 Task: Use Google Earth to find and explore the UNESCO World Heritage Centre.
Action: Mouse moved to (288, 24)
Screenshot: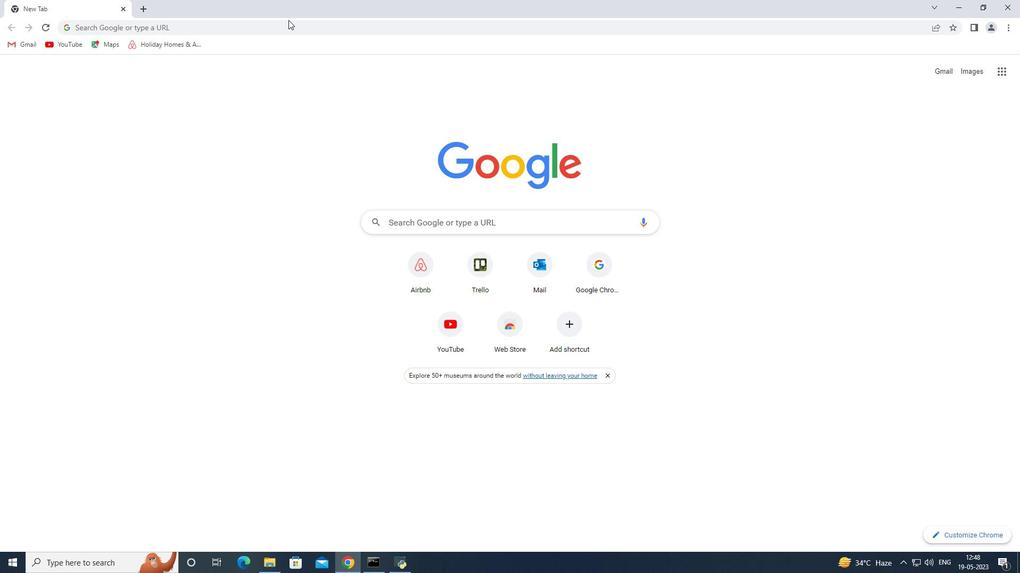 
Action: Mouse pressed left at (288, 24)
Screenshot: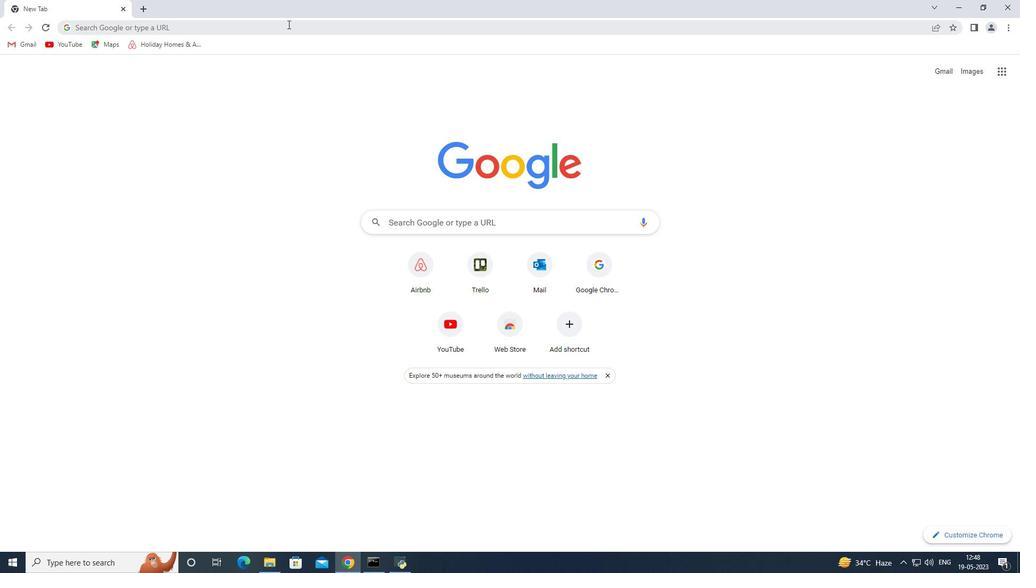 
Action: Mouse moved to (165, 145)
Screenshot: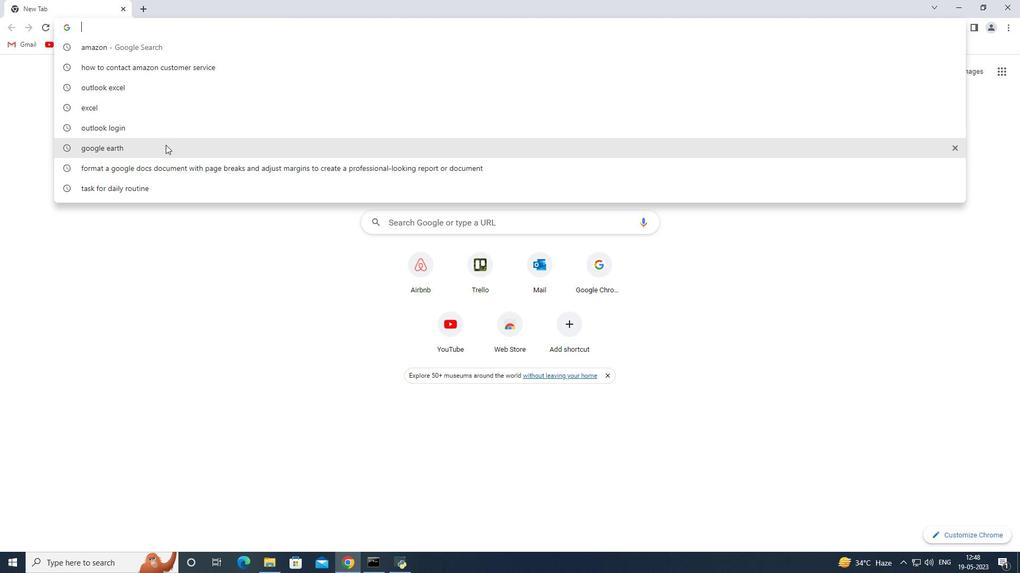 
Action: Mouse pressed left at (165, 145)
Screenshot: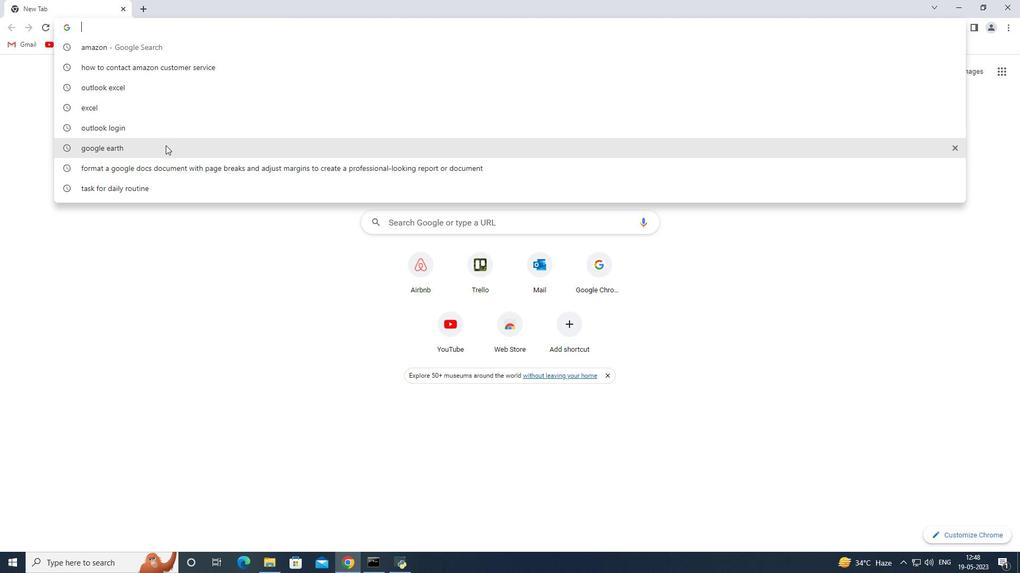 
Action: Mouse moved to (217, 180)
Screenshot: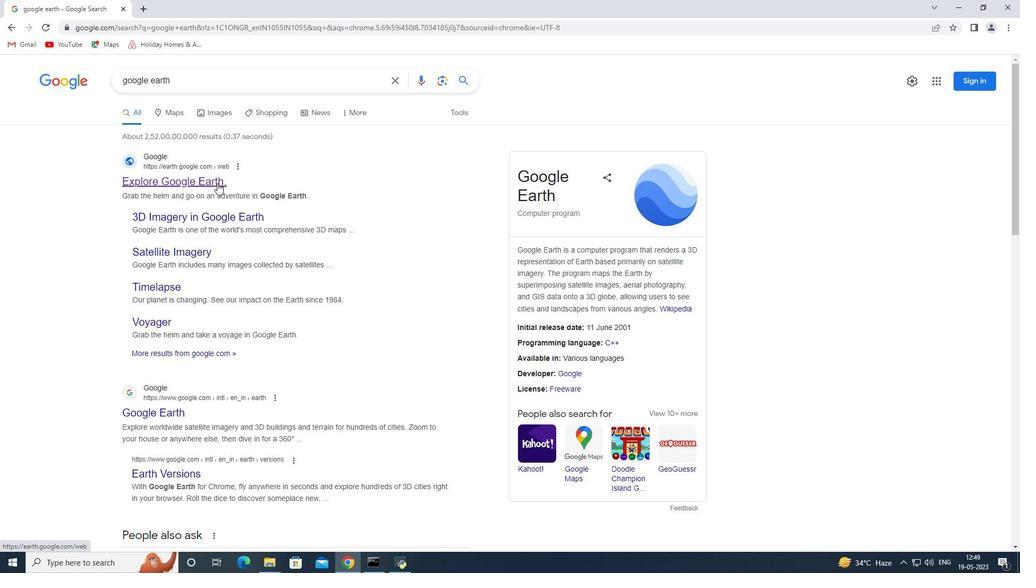 
Action: Mouse pressed left at (217, 180)
Screenshot: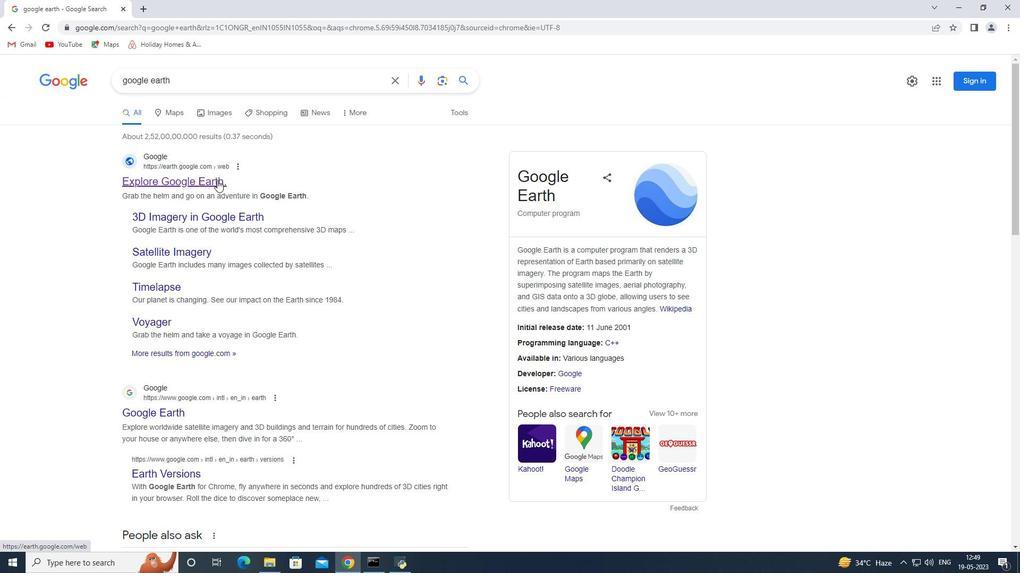 
Action: Mouse moved to (15, 104)
Screenshot: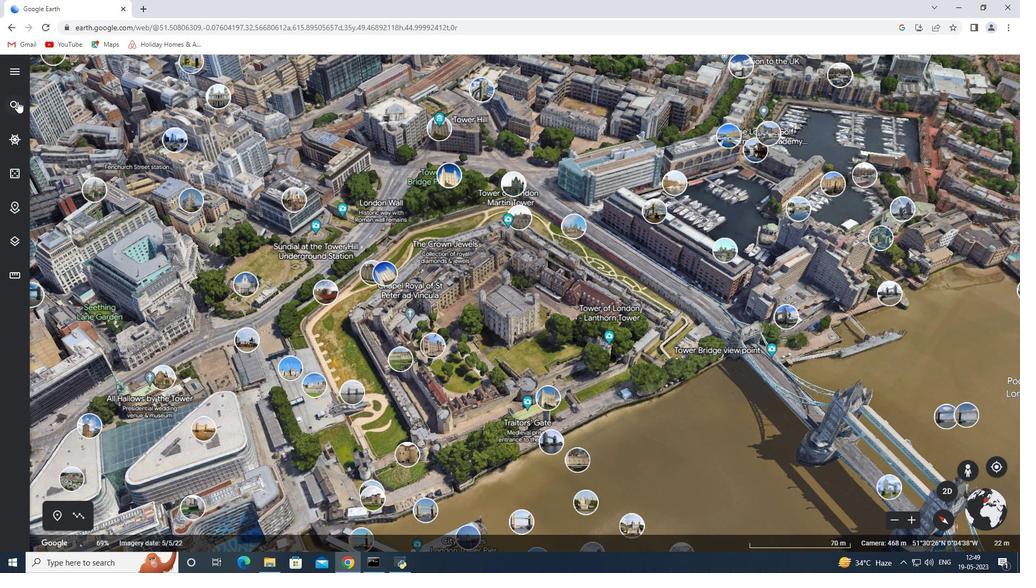 
Action: Mouse pressed left at (15, 104)
Screenshot: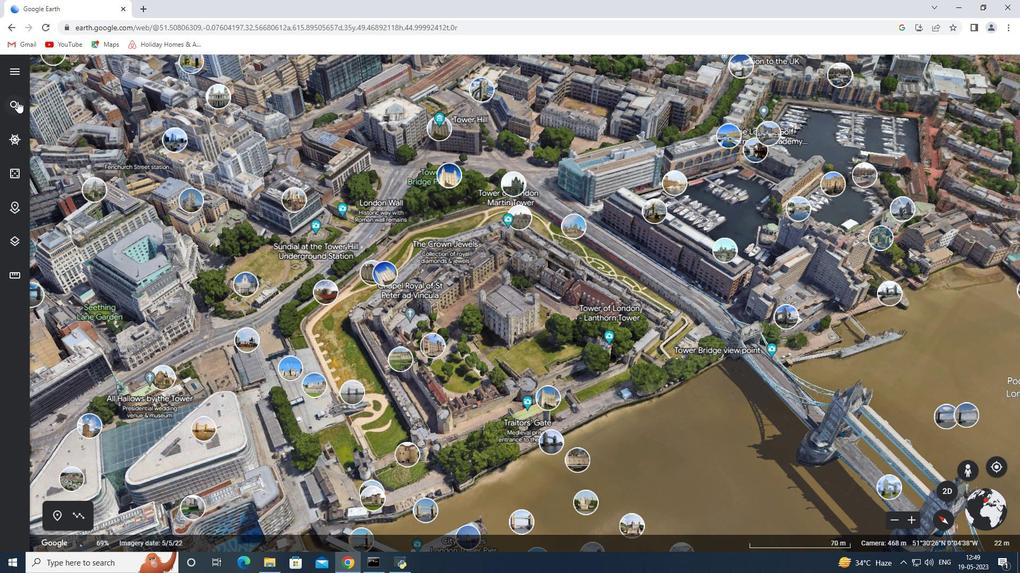 
Action: Mouse moved to (87, 71)
Screenshot: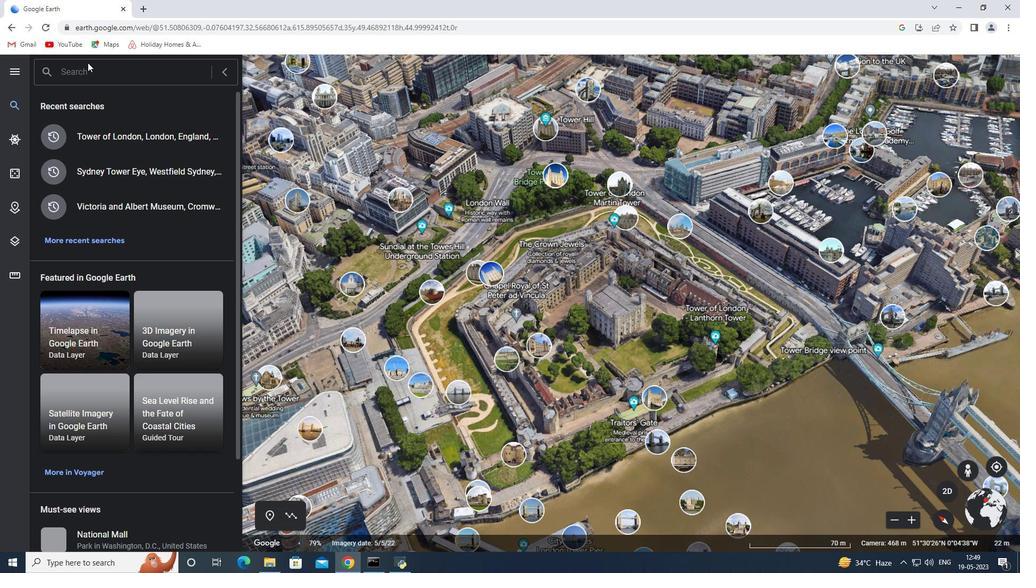 
Action: Mouse pressed left at (87, 71)
Screenshot: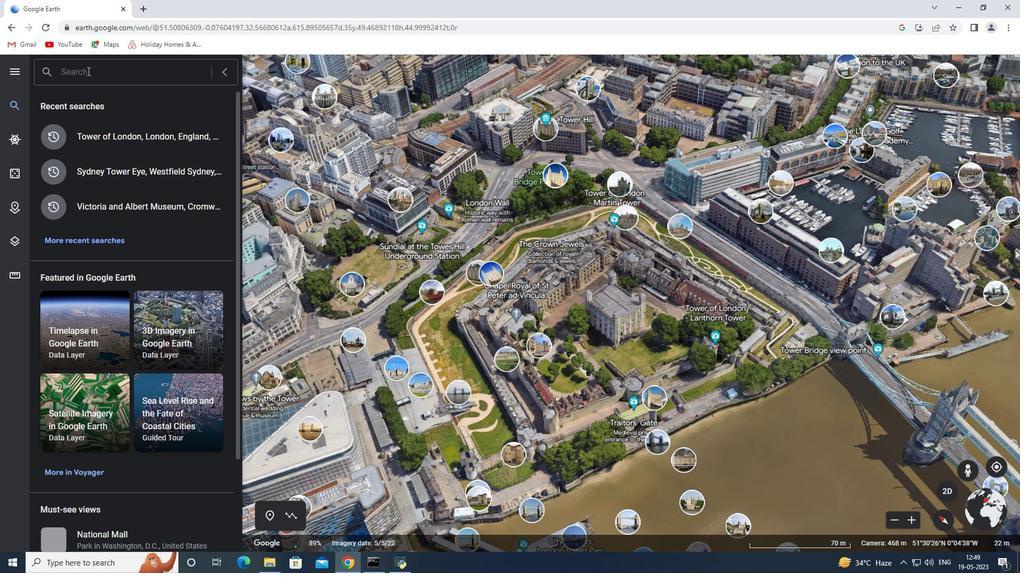 
Action: Key pressed <Key.shift><Key.shift><Key.shift><Key.shift><Key.shift><Key.shift><Key.shift><Key.shift><Key.shift><Key.shift><Key.shift><Key.shift><Key.shift><Key.shift><Key.shift><Key.shift><Key.shift><Key.shift><Key.shift><Key.shift><Key.shift><Key.shift><Key.shift><Key.shift><Key.shift><Key.shift><Key.shift><Key.shift><Key.shift><Key.shift>UNESCO<Key.space><Key.enter>
Screenshot: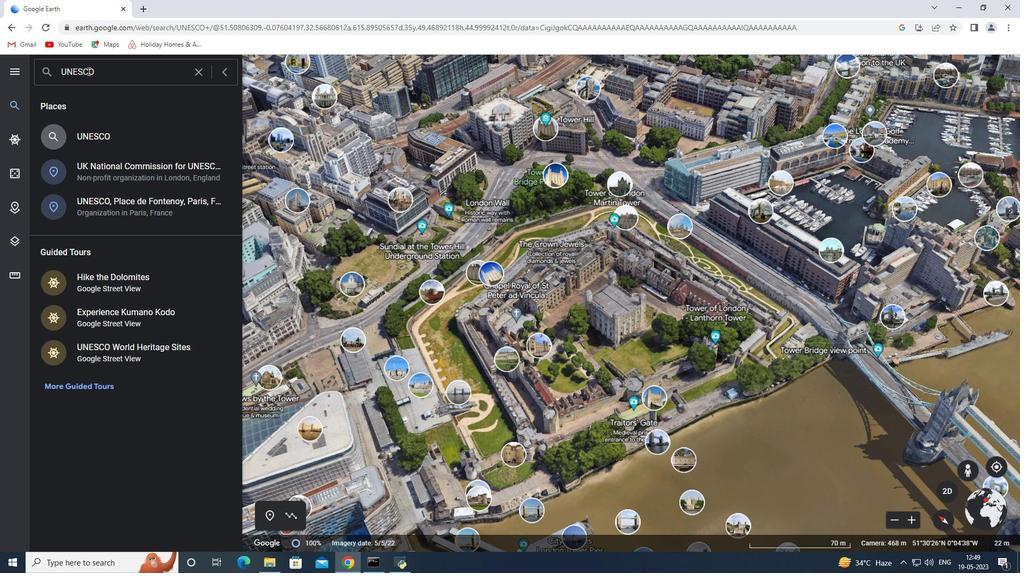
Action: Mouse moved to (144, 54)
Screenshot: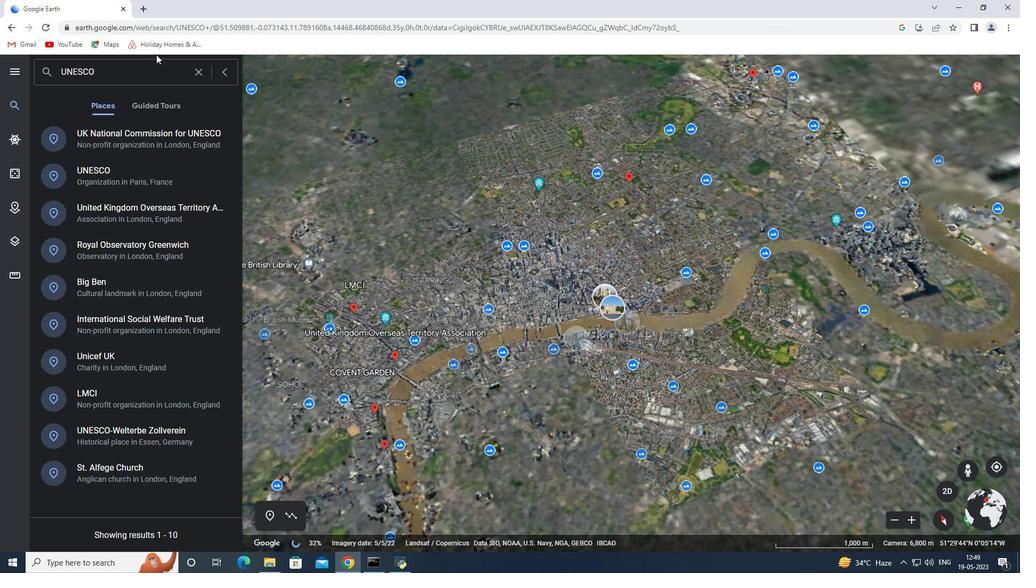 
Action: Key pressed <Key.shift><Key.shift><Key.shift><Key.shift><Key.shift><Key.shift><Key.shift><Key.shift><Key.shift><Key.shift><Key.shift><Key.shift><Key.shift><Key.shift><Key.shift><Key.shift><Key.shift><Key.shift>World
Screenshot: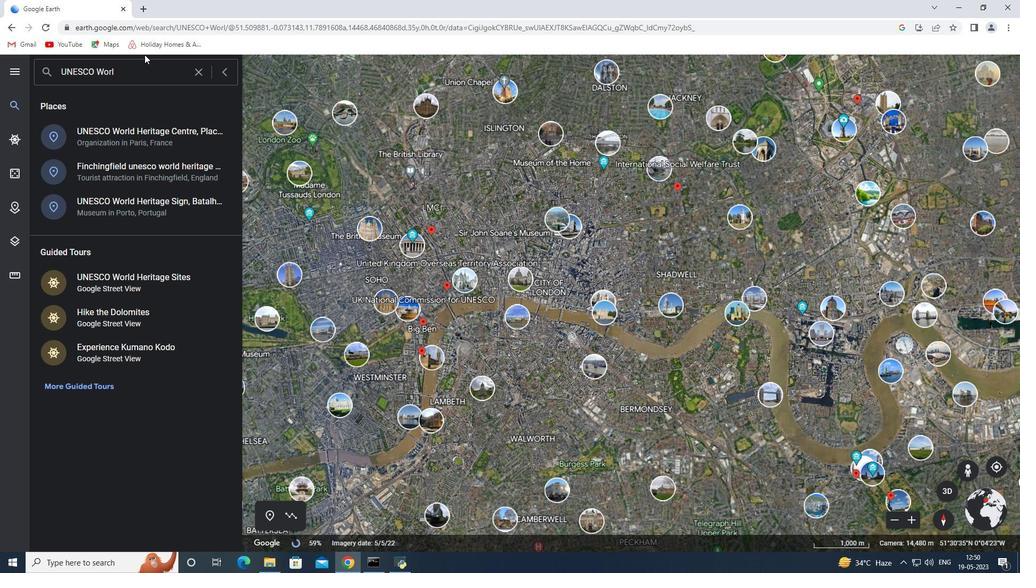 
Action: Mouse moved to (159, 132)
Screenshot: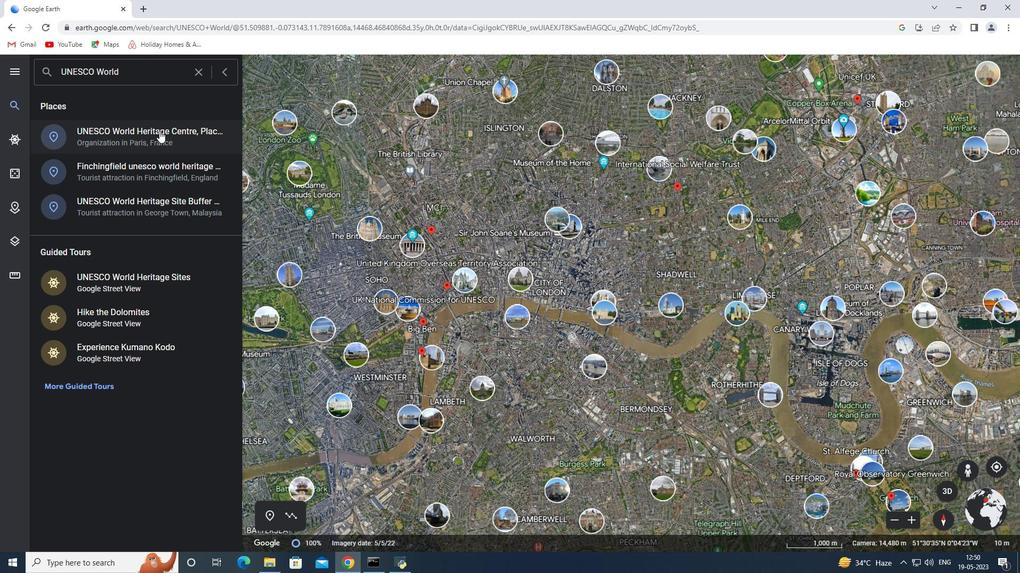 
Action: Mouse pressed left at (159, 132)
Screenshot: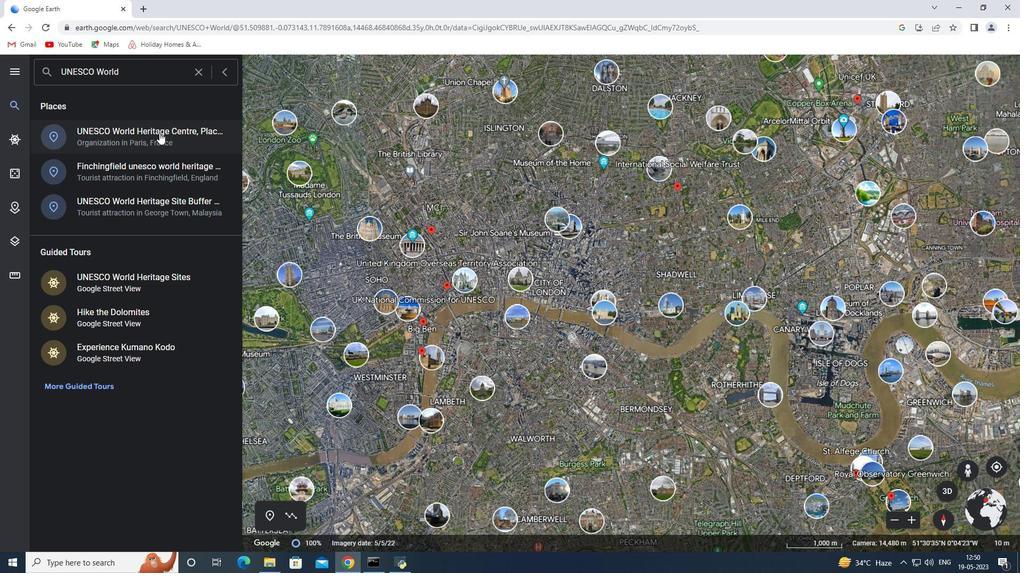 
Action: Mouse moved to (889, 150)
Screenshot: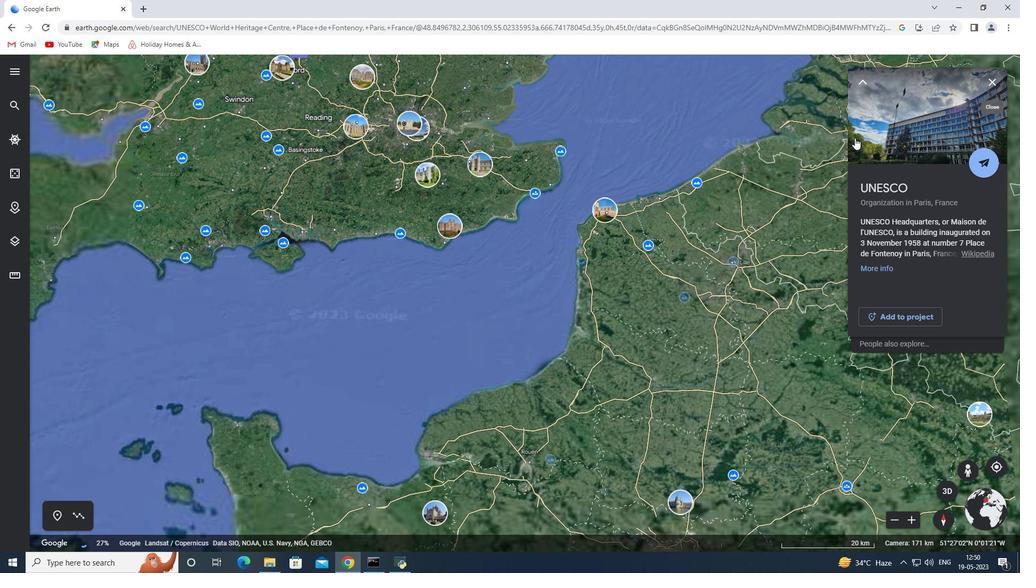 
Action: Mouse pressed left at (889, 150)
Screenshot: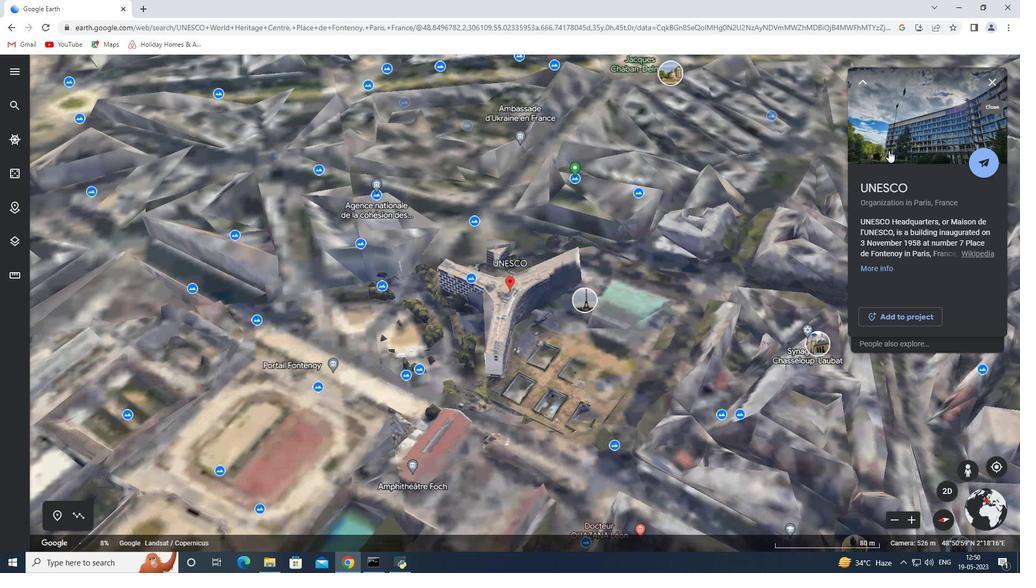 
Action: Mouse moved to (952, 264)
Screenshot: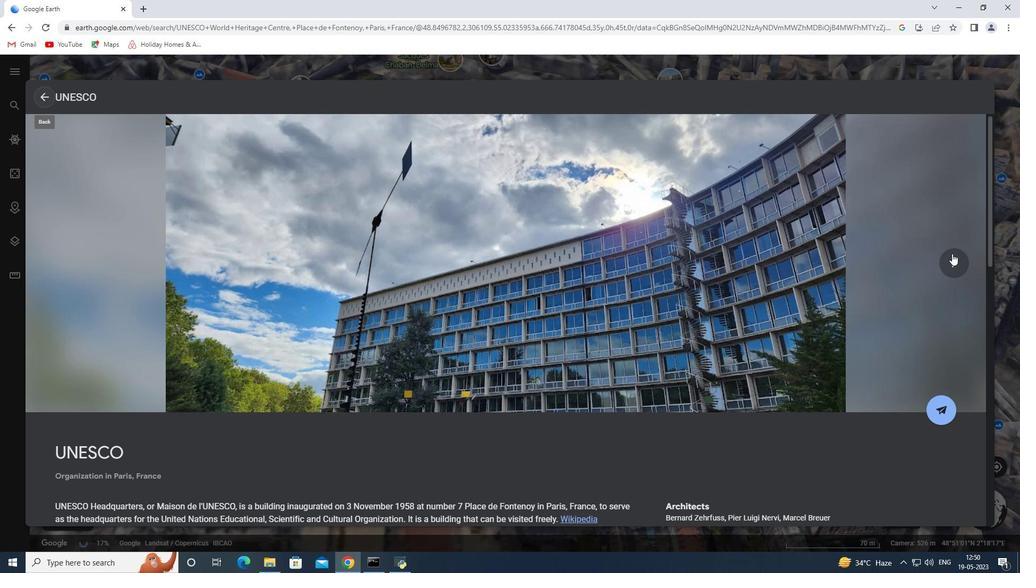 
Action: Mouse pressed left at (952, 264)
Screenshot: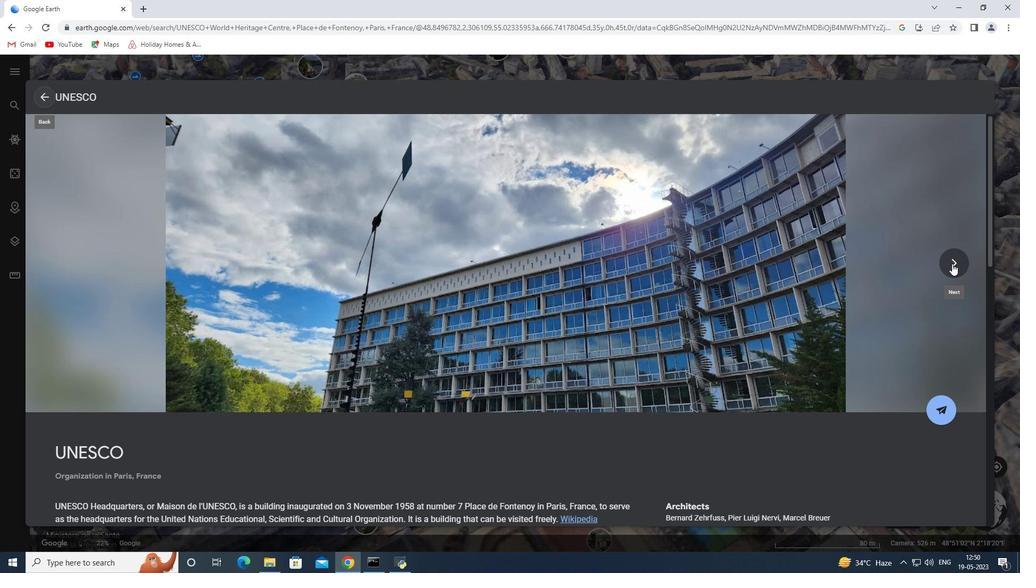 
Action: Mouse pressed left at (952, 264)
Screenshot: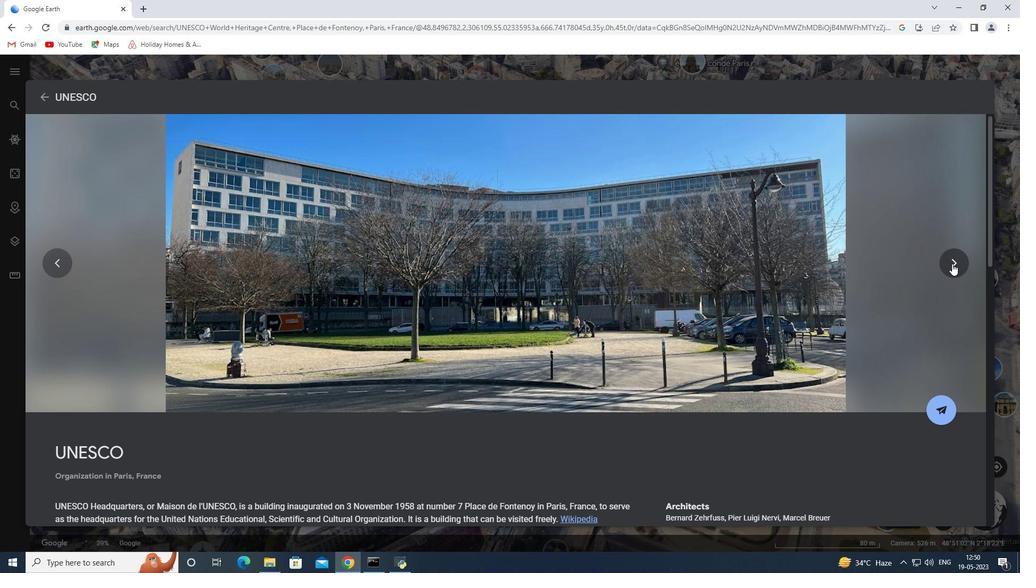 
Action: Key pressed <Key.right>
Screenshot: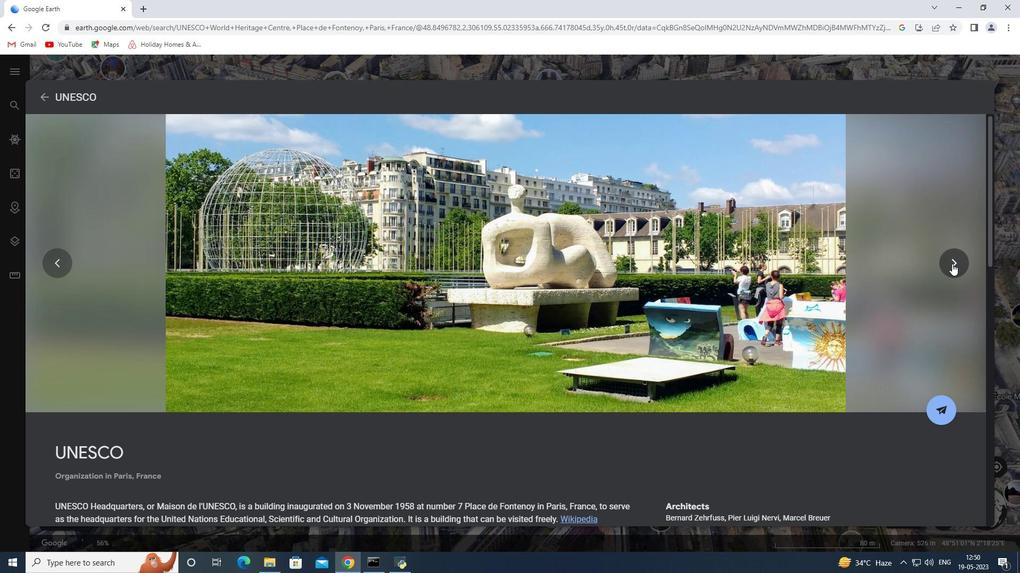 
Action: Mouse pressed left at (952, 264)
Screenshot: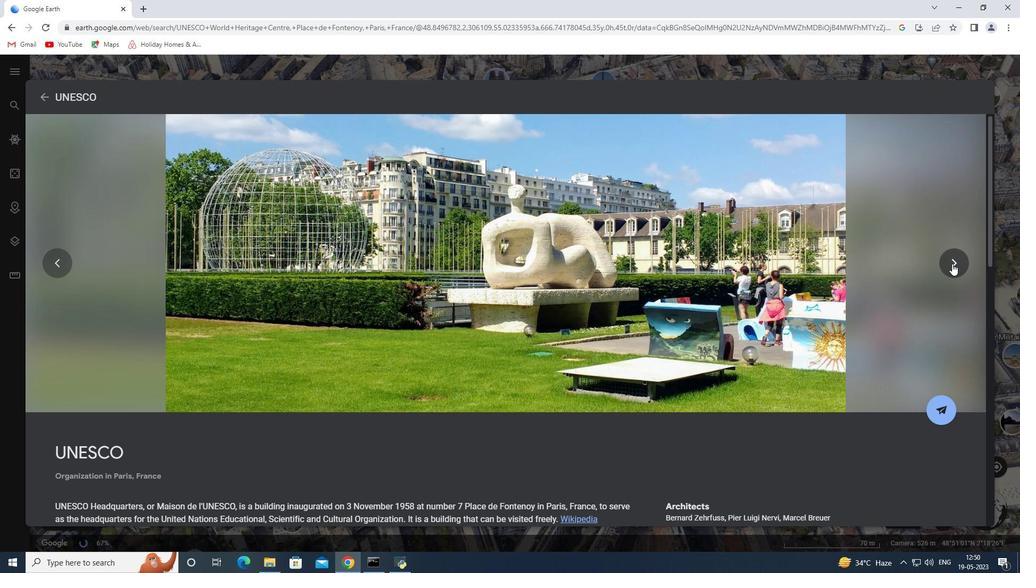 
Action: Mouse moved to (951, 264)
Screenshot: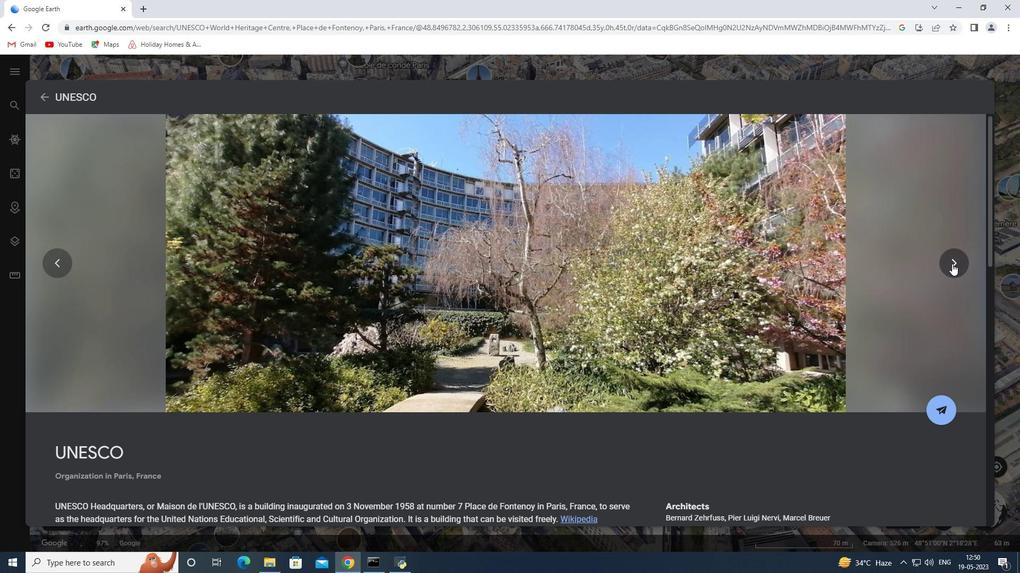 
Action: Mouse pressed left at (951, 264)
Screenshot: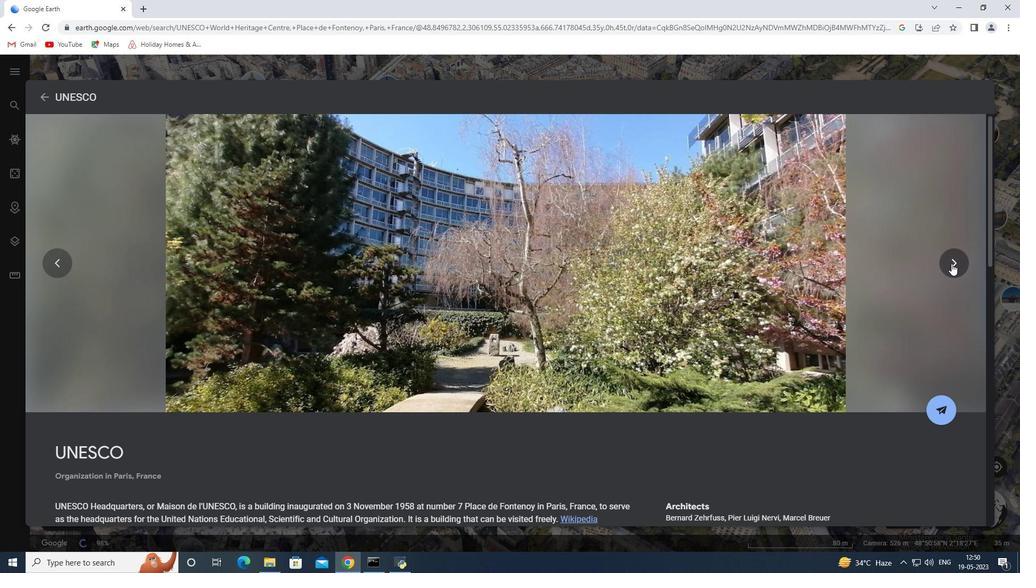 
Action: Mouse pressed left at (951, 264)
Screenshot: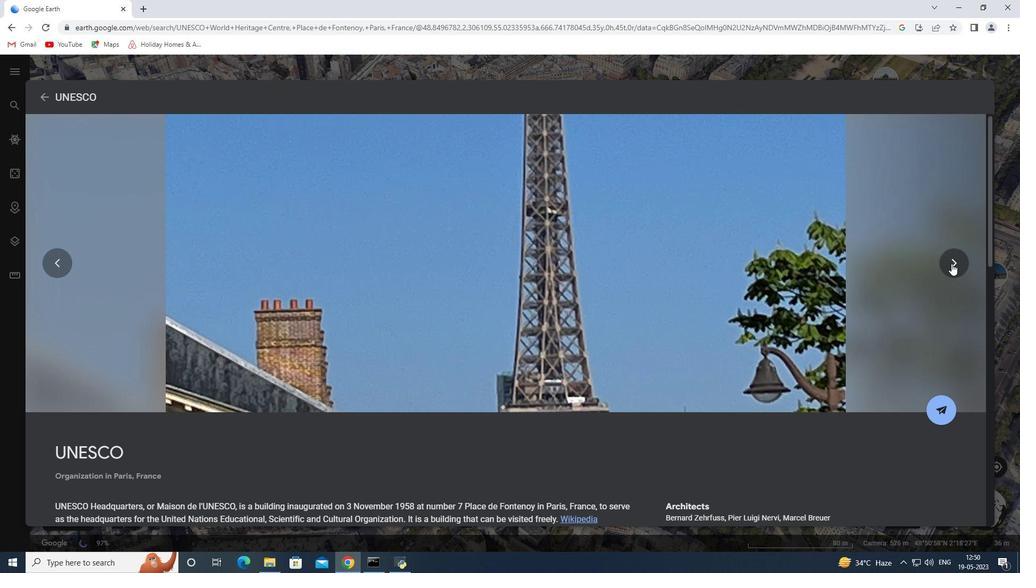 
Action: Mouse pressed left at (951, 264)
Screenshot: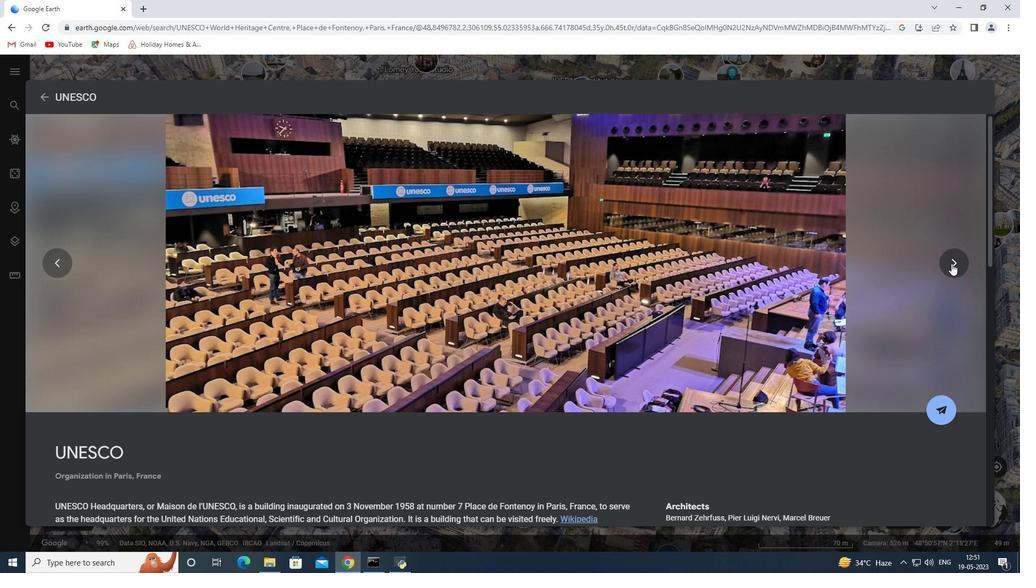 
Action: Mouse pressed left at (951, 264)
Screenshot: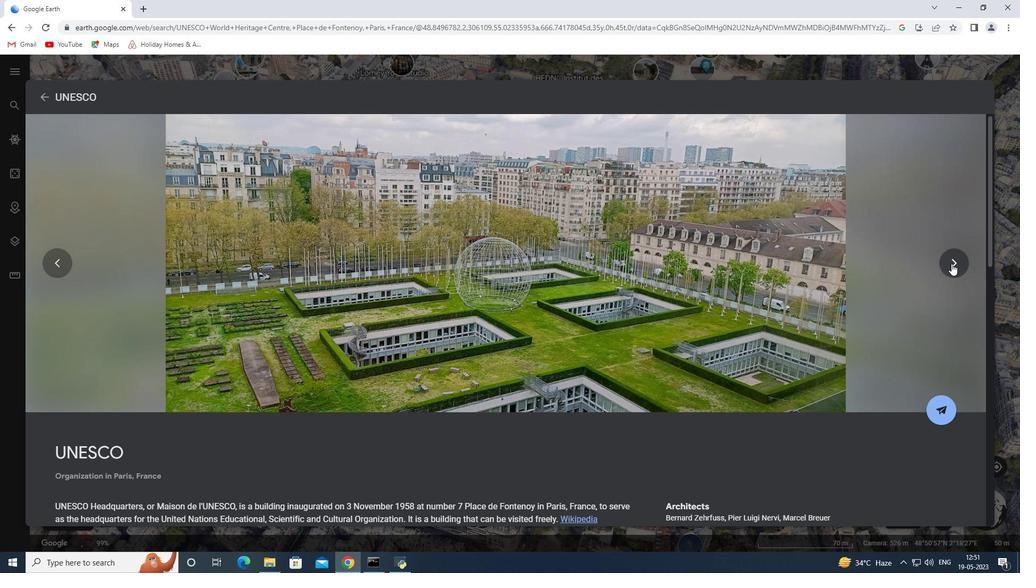 
Action: Mouse moved to (951, 264)
Screenshot: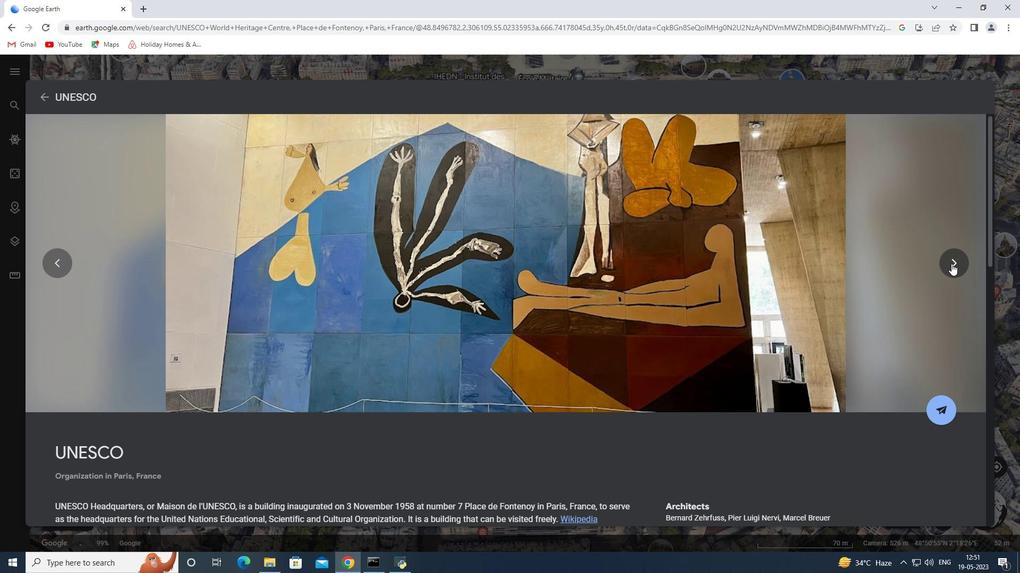 
Action: Mouse pressed left at (951, 264)
Screenshot: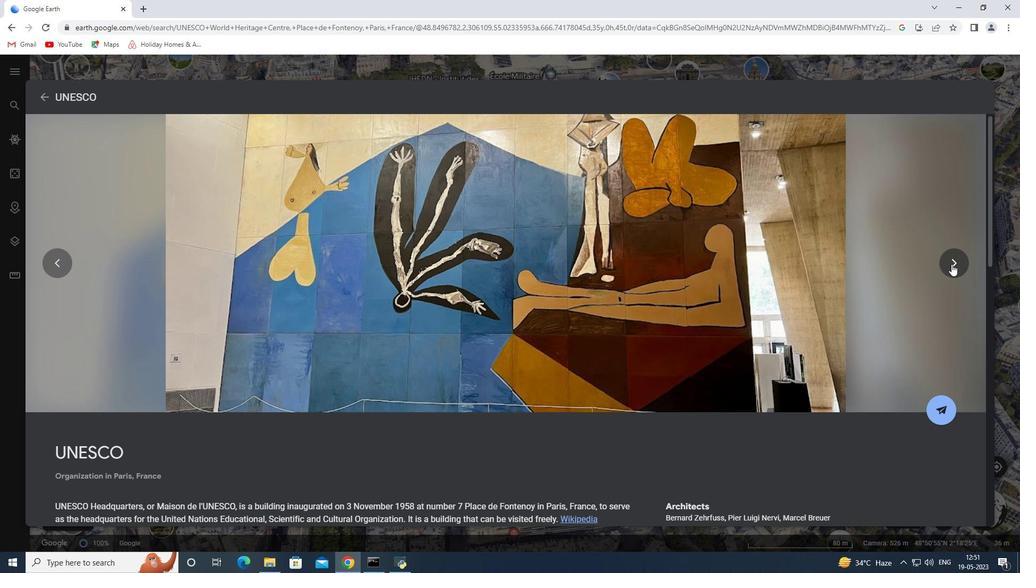 
Action: Mouse pressed left at (951, 264)
Screenshot: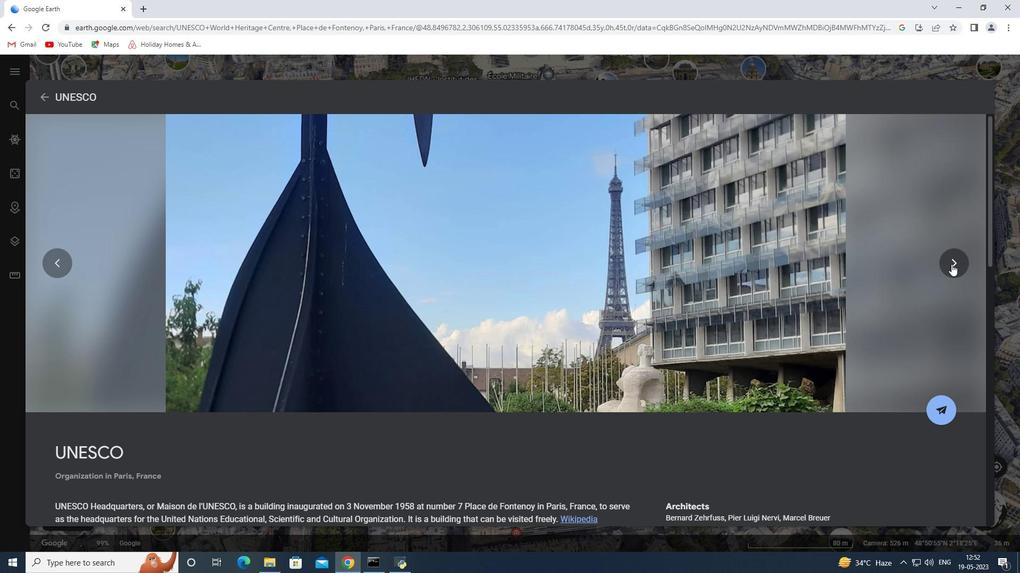 
Action: Mouse pressed left at (951, 264)
Screenshot: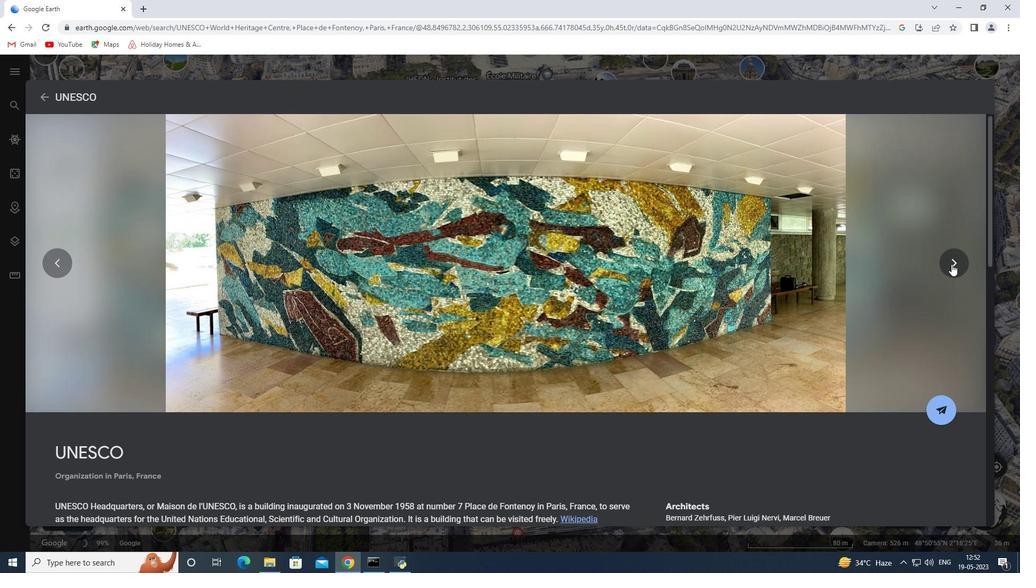 
Action: Mouse pressed left at (951, 264)
Screenshot: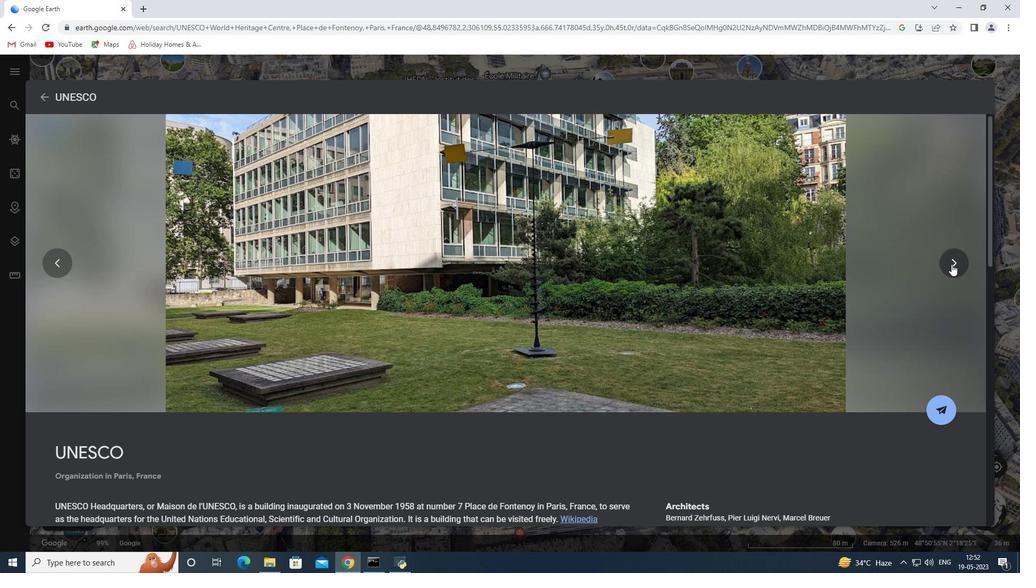 
Action: Mouse pressed left at (951, 264)
Screenshot: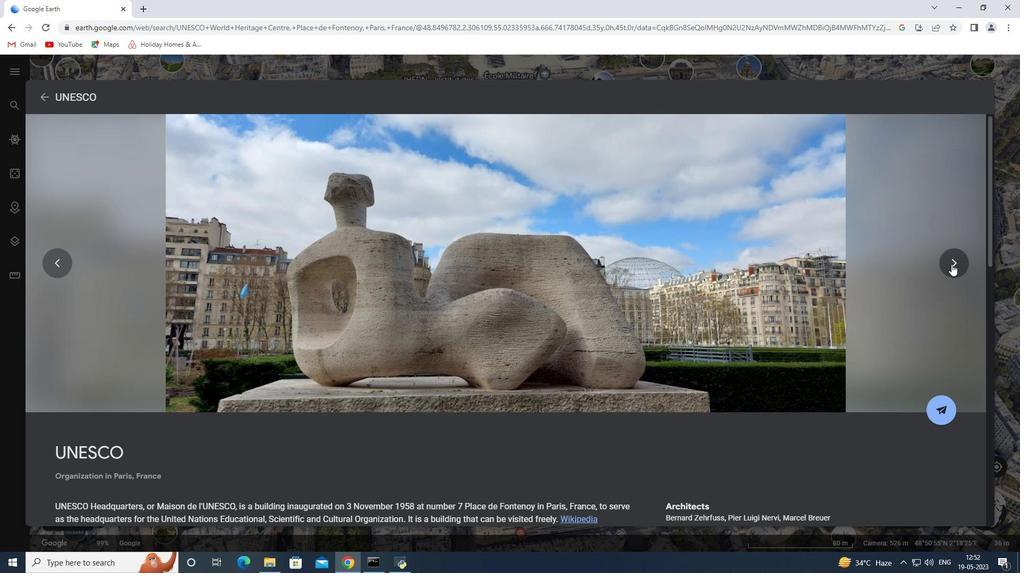 
Action: Mouse pressed left at (951, 264)
Screenshot: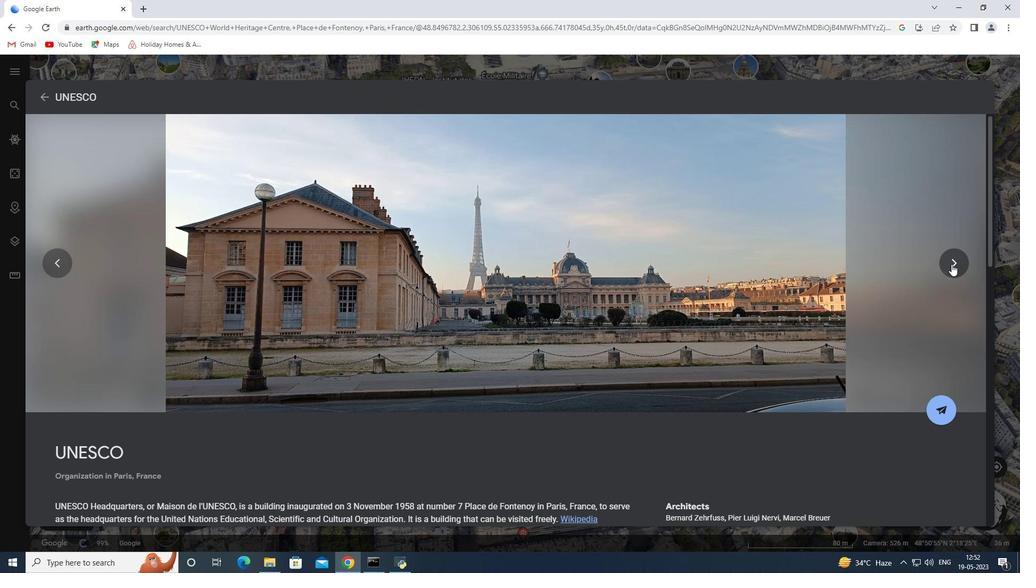 
Action: Mouse pressed left at (951, 264)
Screenshot: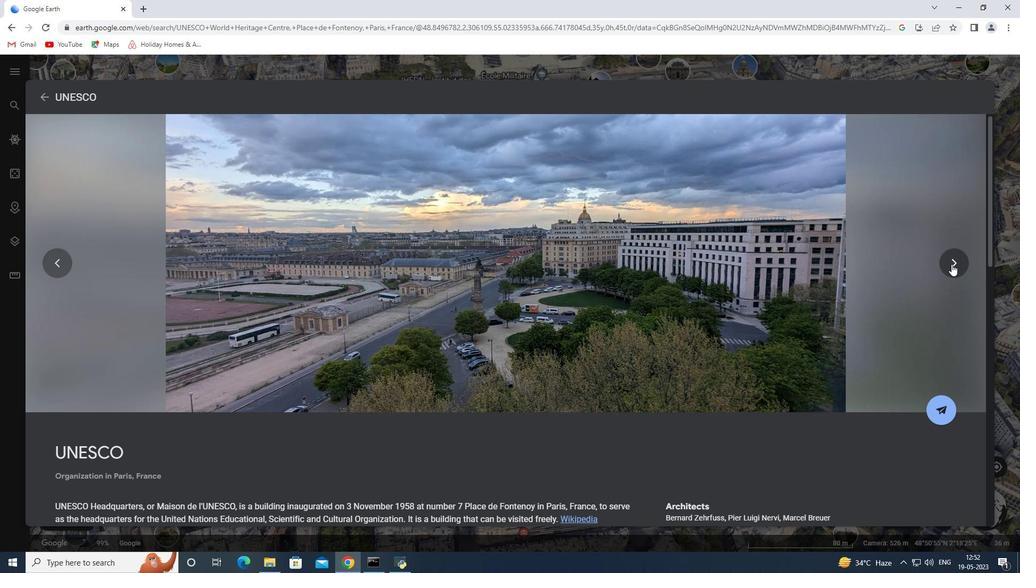 
Action: Mouse pressed left at (951, 264)
Screenshot: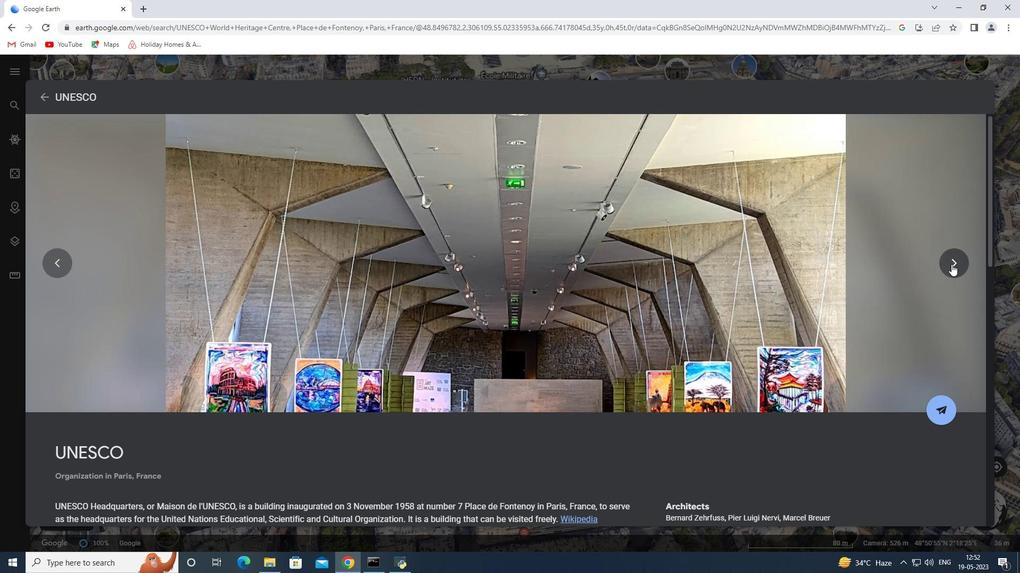 
Action: Mouse pressed left at (951, 264)
Screenshot: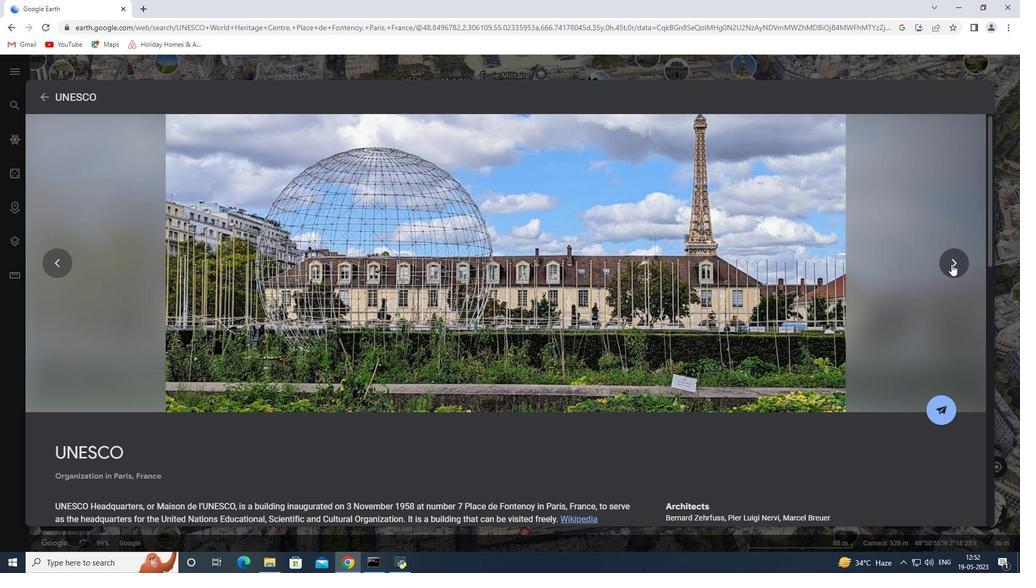 
Action: Mouse pressed left at (951, 264)
Screenshot: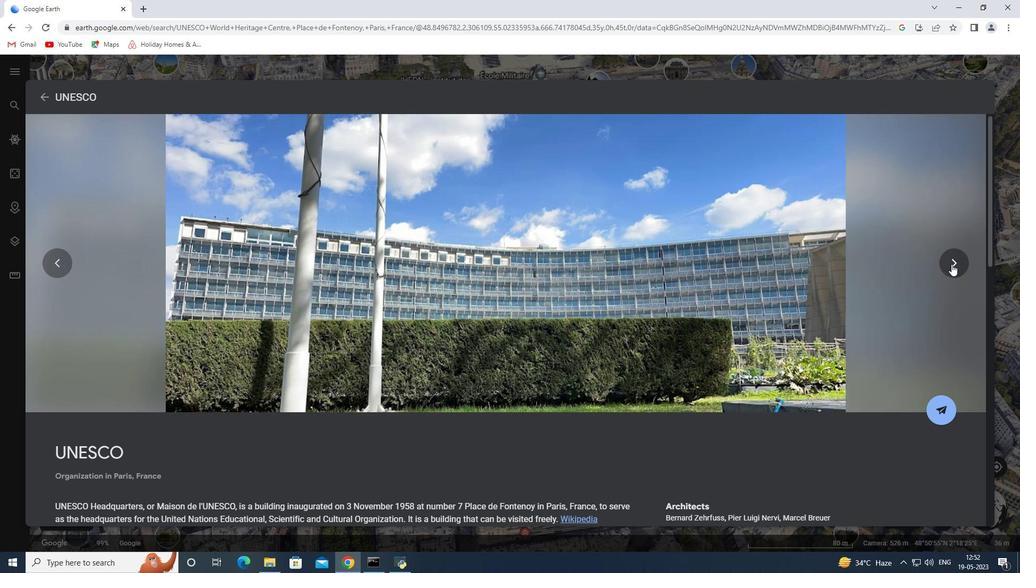
Action: Mouse pressed left at (951, 264)
Screenshot: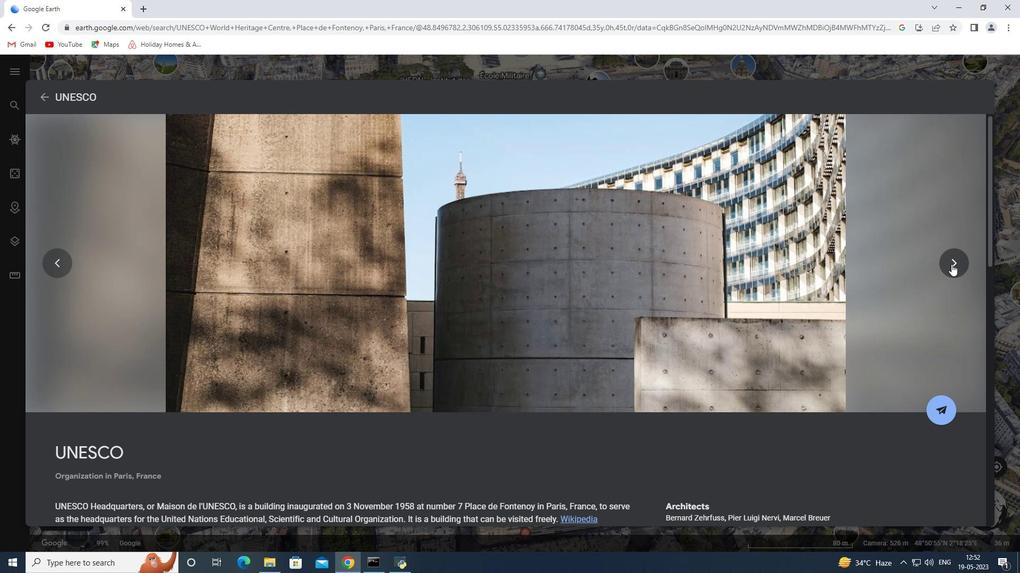 
Action: Mouse pressed left at (951, 264)
Screenshot: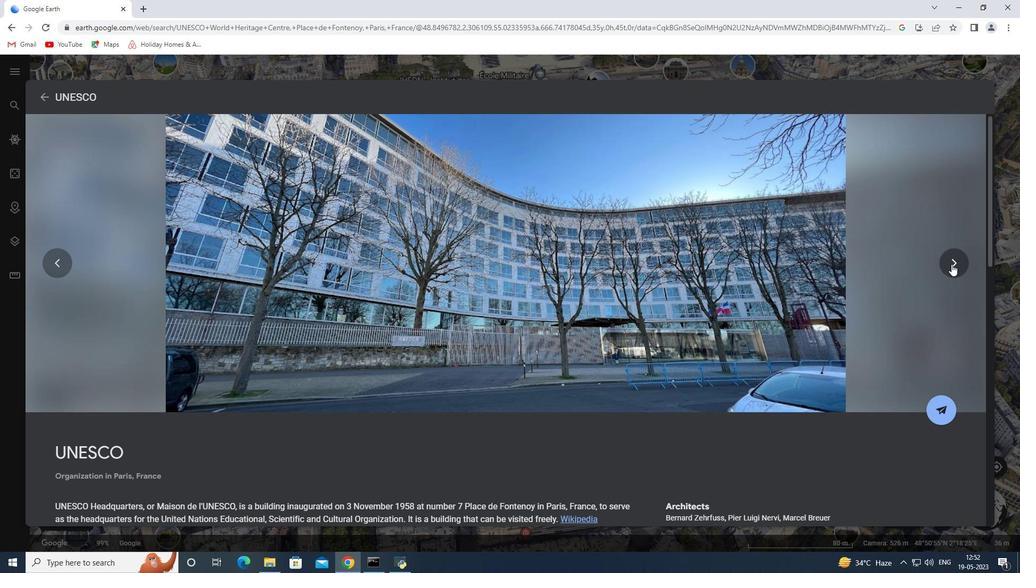 
Action: Mouse pressed left at (951, 264)
Screenshot: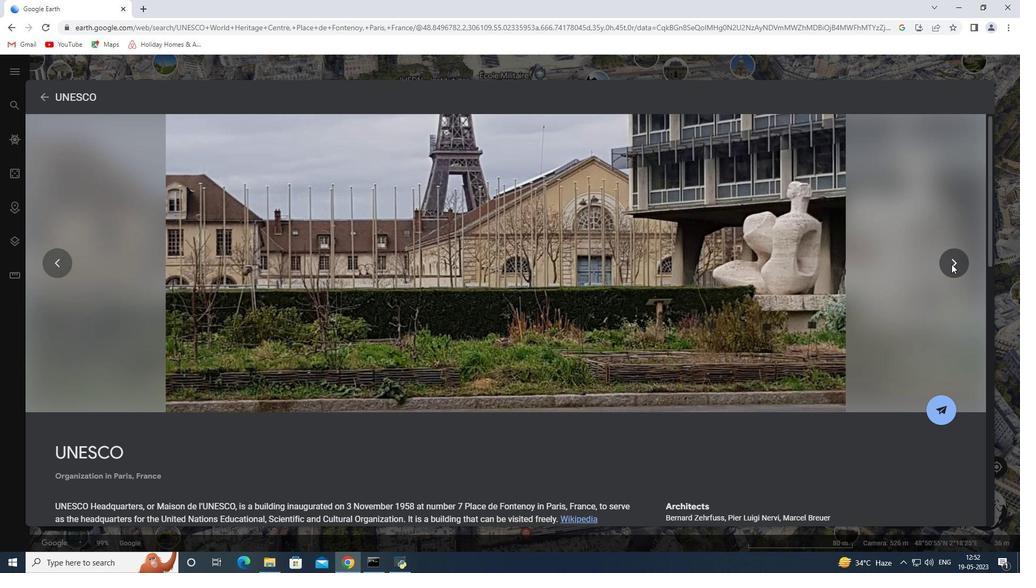 
Action: Mouse moved to (38, 100)
Screenshot: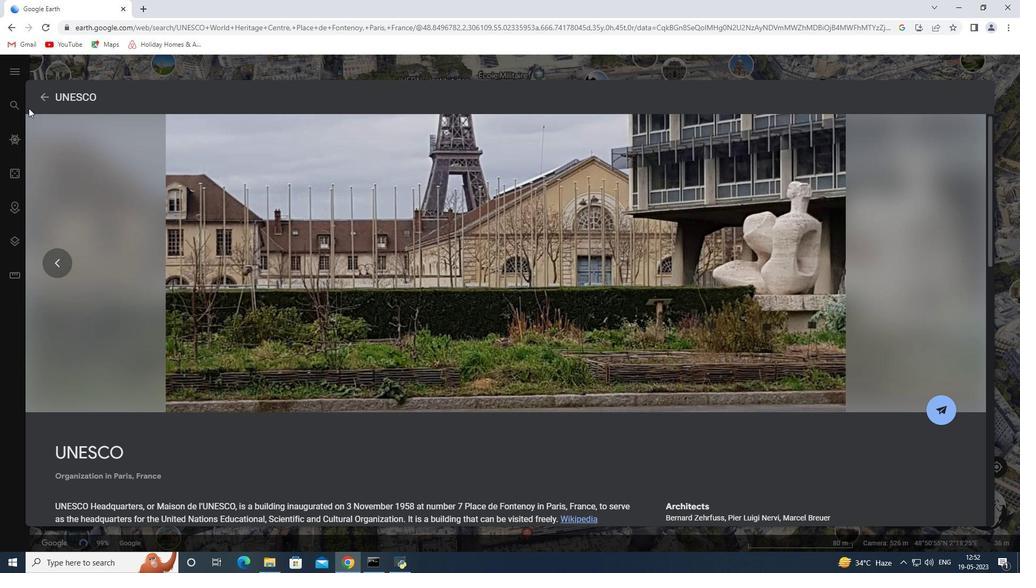 
Action: Mouse pressed left at (38, 100)
Screenshot: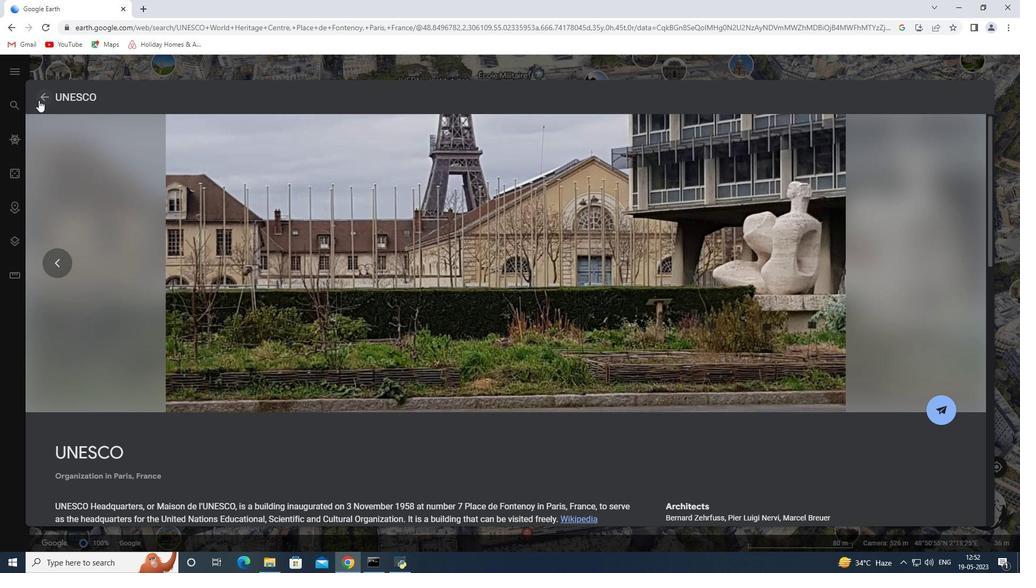 
Action: Mouse moved to (460, 259)
Screenshot: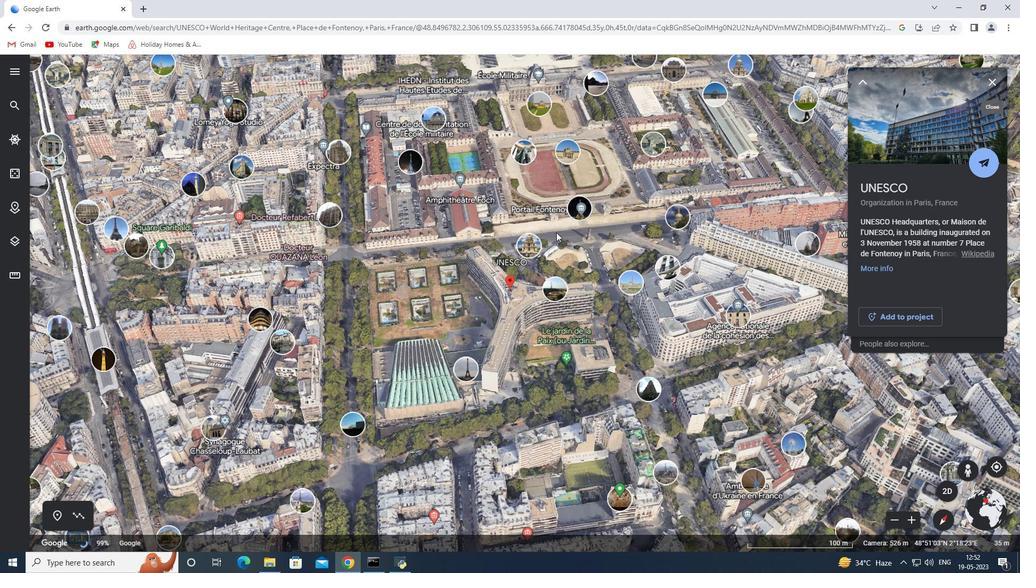 
